 Task: Open a blank google sheet and write heading  SpendSmartAdd Dates in a column and its values below  '2023-05-01, 2023-05-03, 2023-05-05, 2023-05-10, 2023-05-15, 2023-05-20, 2023-05-25 & 2023-05-31'Add Categories in next column and its values below  Groceries, Dining Out, Transportation, Entertainment, Shopping, Utilities, Health & Miscellaneous. Add Descriptions in next column and its values below  Supermarket, Restaurant, Public Transport, Movie Tickets, Clothing Store, Internet Bill, Pharmacy & Online PurchaseAdd Amountin next column and its values below  $50, $30, $10, $20, $100, $60, $40 & $50Save page Budget Template Spreadsheet Workbook Sheet
Action: Mouse moved to (247, 166)
Screenshot: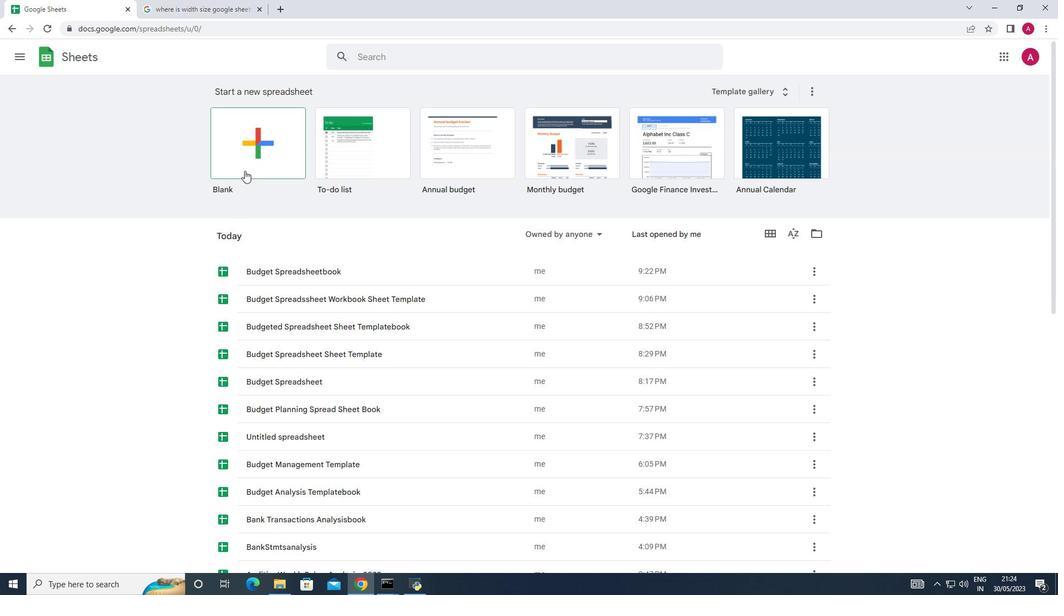 
Action: Mouse pressed left at (247, 166)
Screenshot: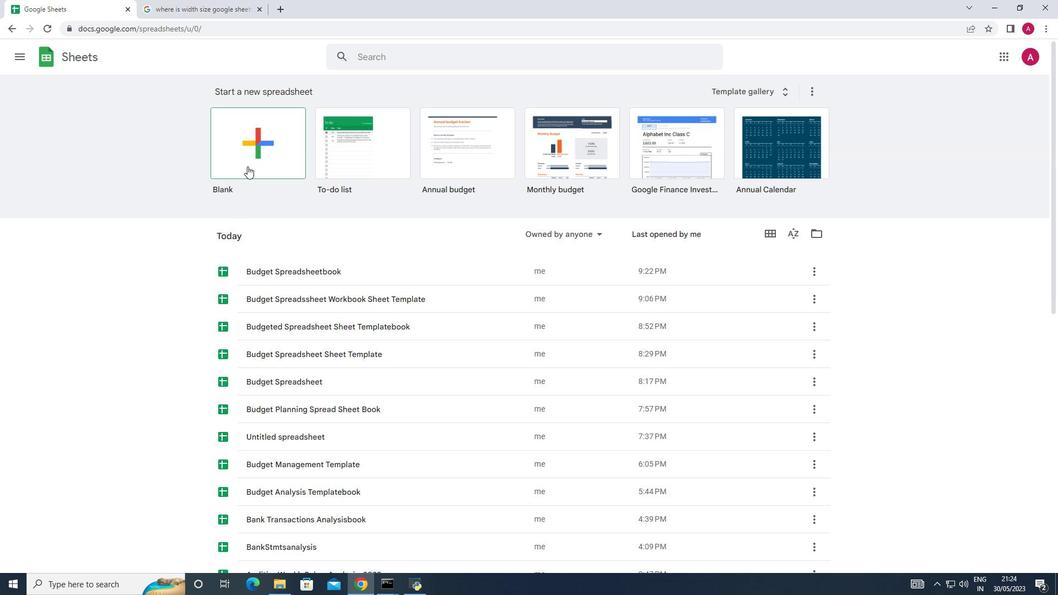 
Action: Mouse moved to (229, 186)
Screenshot: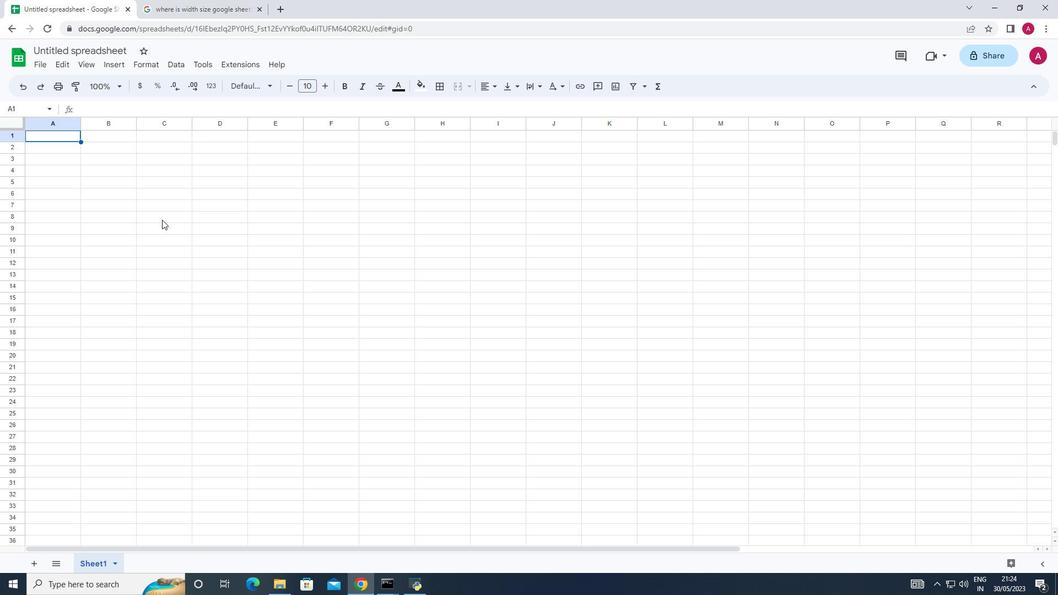 
Action: Key pressed <Key.shift>Spend<Key.shift>Sm<Key.backspace><Key.backspace><Key.space><Key.shift>Smart<Key.down><Key.shift>Dates<Key.down>2023-05-01<Key.enter>2023-050<Key.backspace>-03<Key.enter>2023-05-05<Key.enter>2023-05-10<Key.enter>2023-05-15<Key.enter>2023-05-20<Key.enter>2023-05-25<Key.enter>2023-05-31<Key.enter><Key.right><Key.up><Key.up><Key.up><Key.up><Key.up><Key.up><Key.up><Key.up><Key.up><Key.shift>Categories<Key.down><Key.shift><Key.shift><Key.shift><Key.shift><Key.shift><Key.shift><Key.shift><Key.shift><Key.shift>Groceriew<Key.backspace>s<Key.down><Key.shift>Dining<Key.space><Key.shift>Out<Key.down><Key.shift>Transportation<Key.down><Key.shift><Key.shift><Key.shift><Key.shift><Key.shift><Key.shift><Key.shift><Key.shift><Key.shift><Key.shift><Key.shift><Key.shift><Key.shift><Key.shift>Entertainment<Key.down><Key.shift>Shopping<Key.down><Key.shift><Key.shift><Key.shift>Utilitieas<Key.backspace><Key.backspace>s<Key.down><Key.shift>Health<Key.down><Key.shift>Miscellaneous<Key.right><Key.up><Key.up><Key.up><Key.up><Key.up><Key.up><Key.up><Key.up><Key.shift>Descripy<Key.backspace>tions<Key.down><Key.shift>Supermarket<Key.down><Key.shift><Key.shift><Key.shift><Key.shift><Key.shift><Key.shift><Key.shift><Key.shift><Key.shift><Key.shift><Key.shift><Key.shift><Key.shift><Key.shift><Key.shift><Key.shift><Key.shift><Key.shift><Key.shift><Key.shift><Key.shift><Key.shift><Key.shift><Key.shift><Key.shift><Key.shift><Key.shift><Key.shift><Key.shift><Key.shift><Key.shift><Key.shift><Key.shift><Key.shift><Key.shift><Key.shift><Key.shift><Key.shift><Key.shift><Key.shift><Key.shift>Reataurant<Key.down><Key.shift>Public<Key.down><Key.shift>Transport<Key.down><Key.shift>Movie<Key.space><Key.shift>Tickets<Key.down><Key.shift><Key.shift><Key.shift><Key.shift>Clothing<Key.space><Key.shift><Key.shift><Key.shift><Key.shift><Key.shift><Key.shift>Store<Key.down><Key.shift><Key.shift><Key.shift><Key.shift>Internet<Key.space><Key.shift>Bill<Key.down><Key.shift>Pharmacy<Key.right><Key.up><Key.up><Key.up><Key.up><Key.up><Key.up><Key.up><Key.up><Key.shift>Amount<Key.down>50<Key.enter>30<Key.enter>10<Key.enter>20<Key.enter>100<Key.enter>60<Key.enter>40<Key.enter>50<Key.enter>
Screenshot: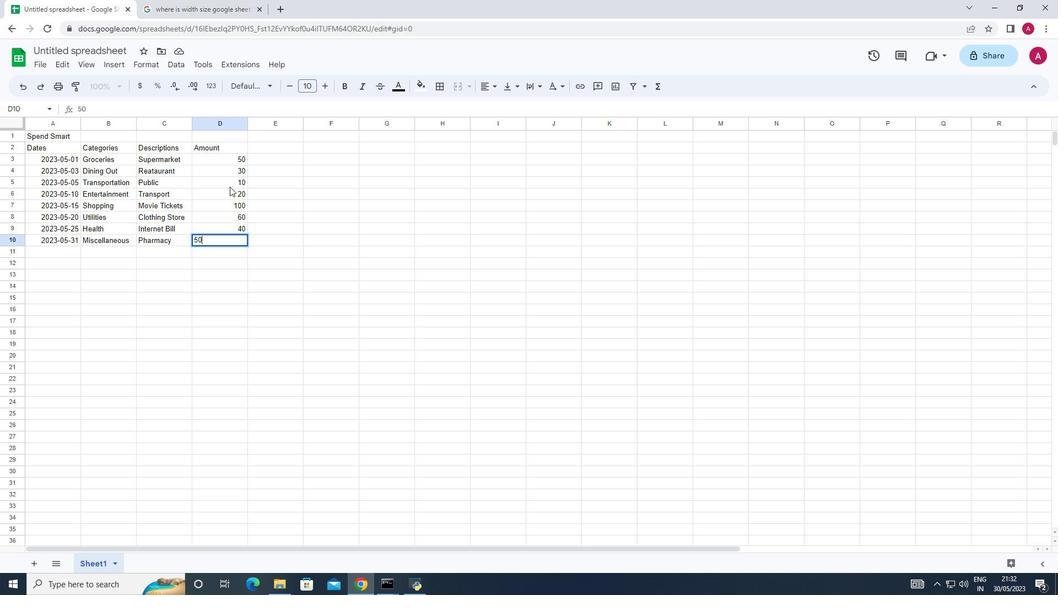 
Action: Mouse moved to (232, 155)
Screenshot: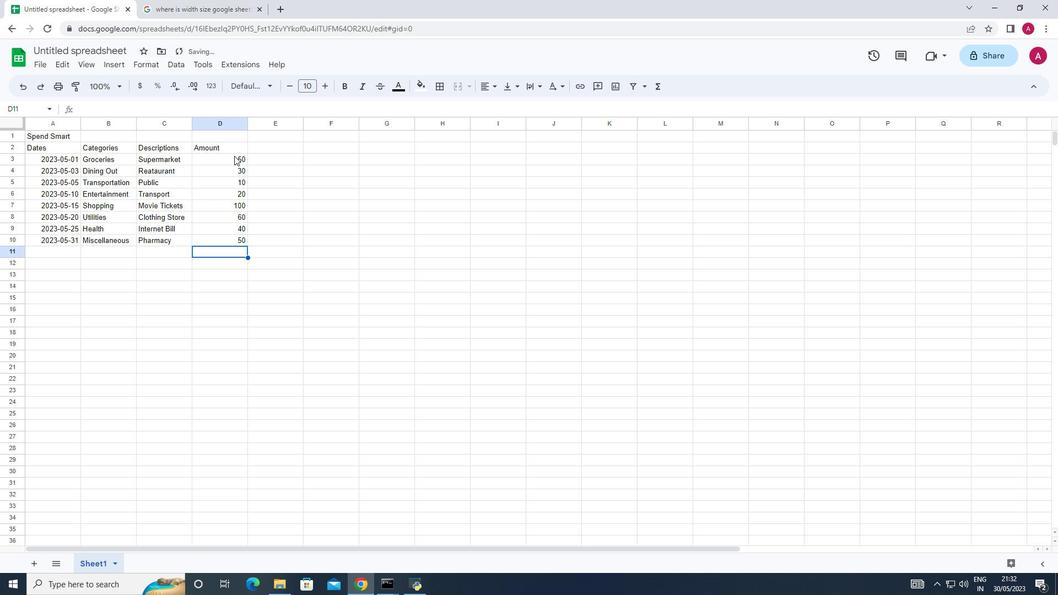 
Action: Mouse pressed left at (232, 155)
Screenshot: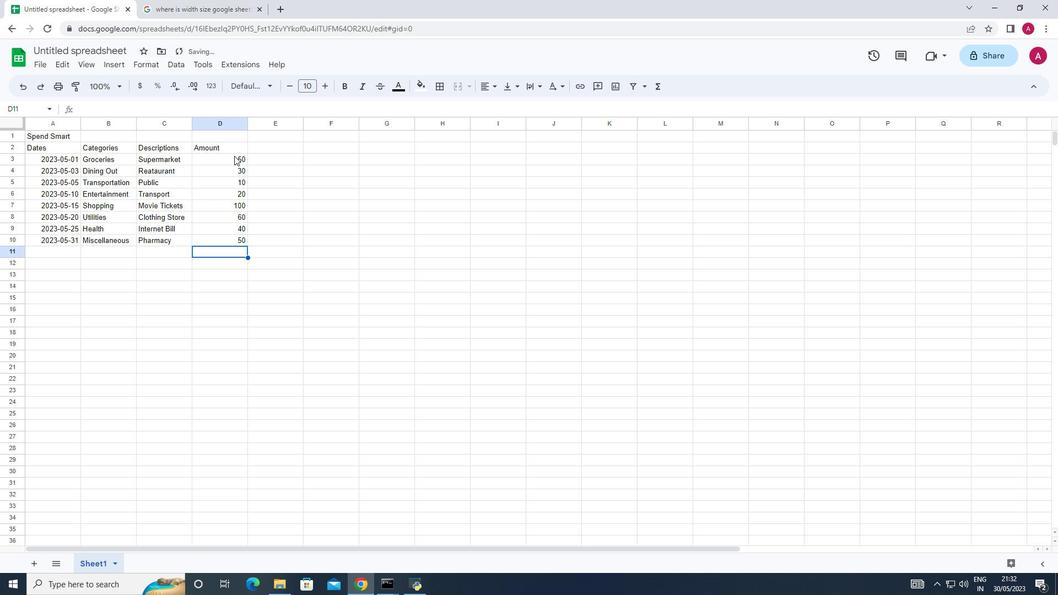 
Action: Mouse moved to (305, 284)
Screenshot: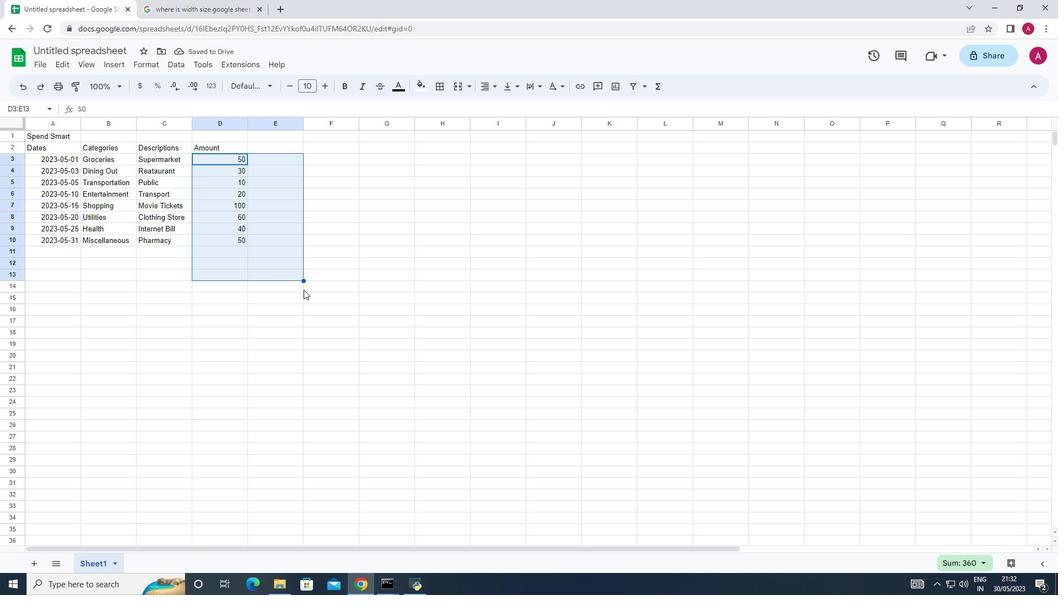 
Action: Mouse pressed left at (305, 284)
Screenshot: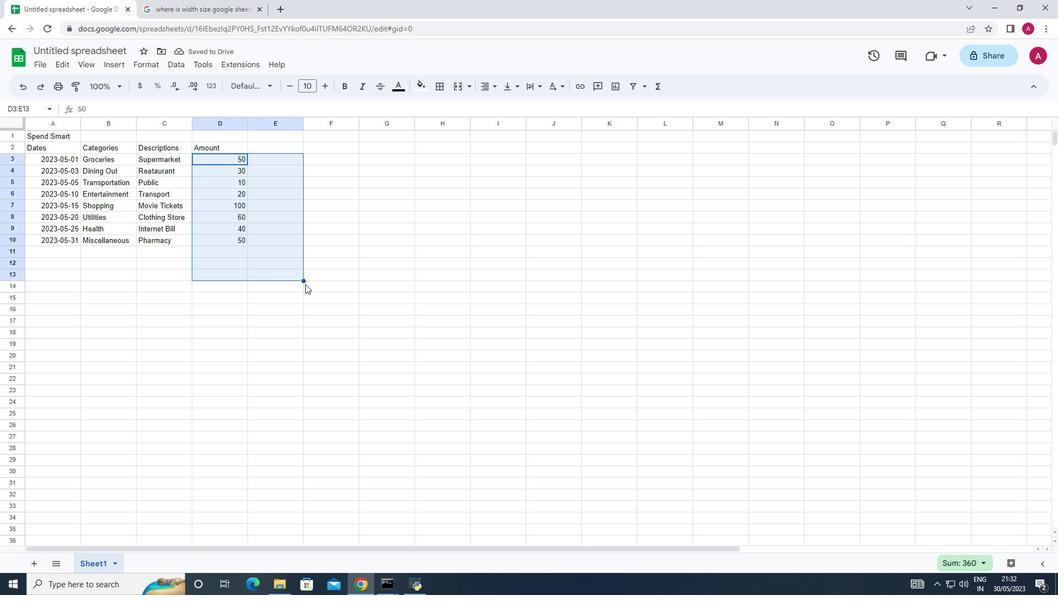 
Action: Mouse moved to (286, 207)
Screenshot: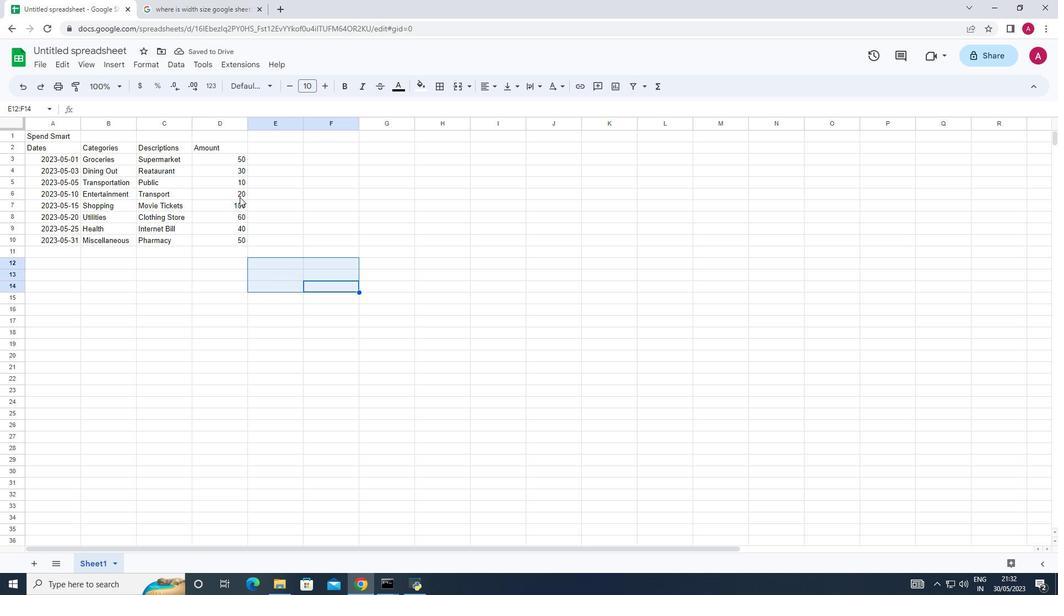 
Action: Mouse pressed left at (286, 207)
Screenshot: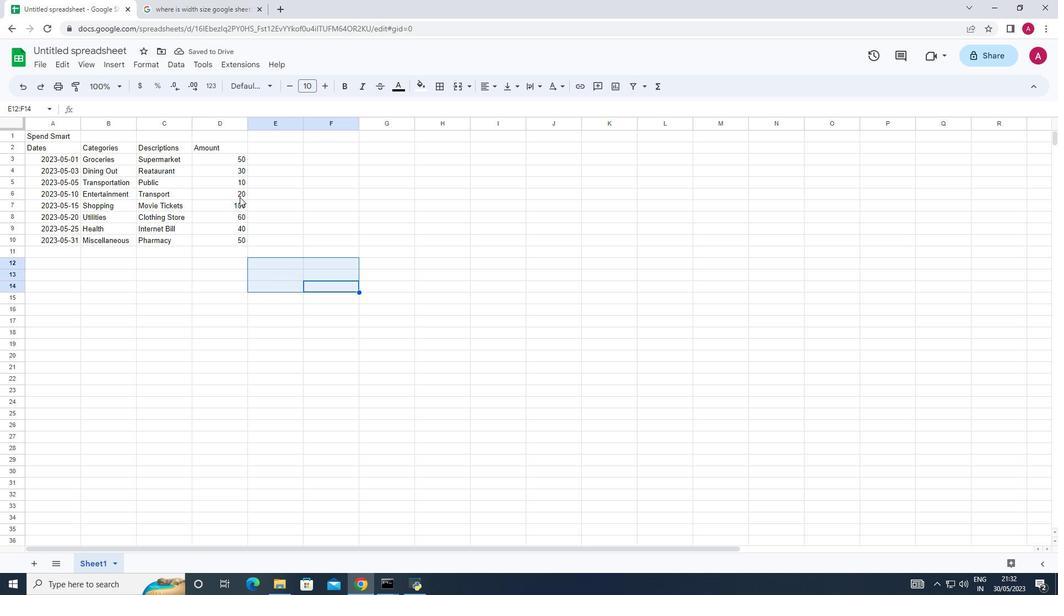 
Action: Mouse moved to (216, 159)
Screenshot: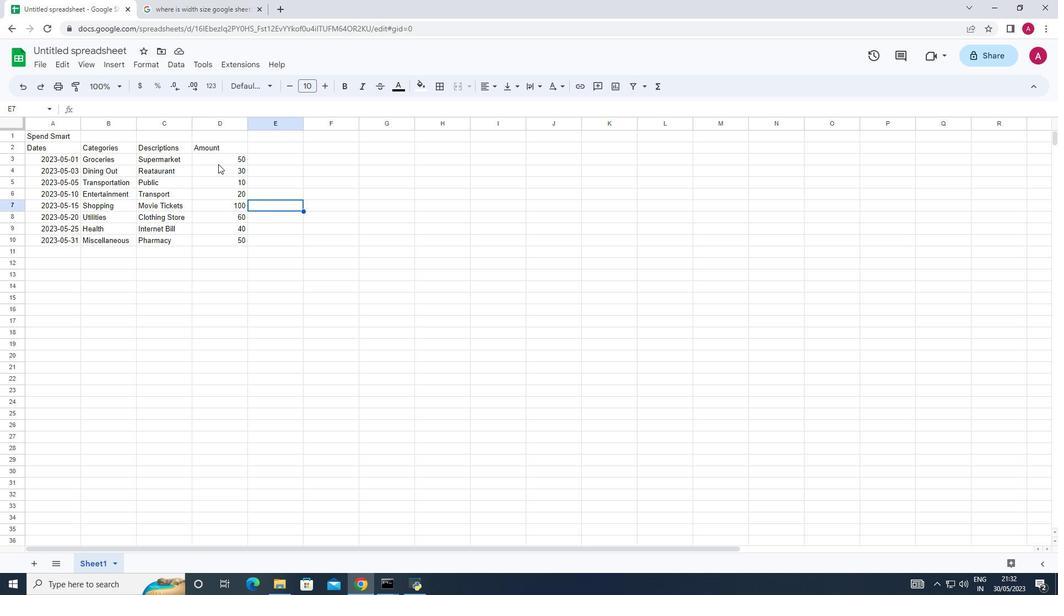 
Action: Mouse pressed left at (216, 159)
Screenshot: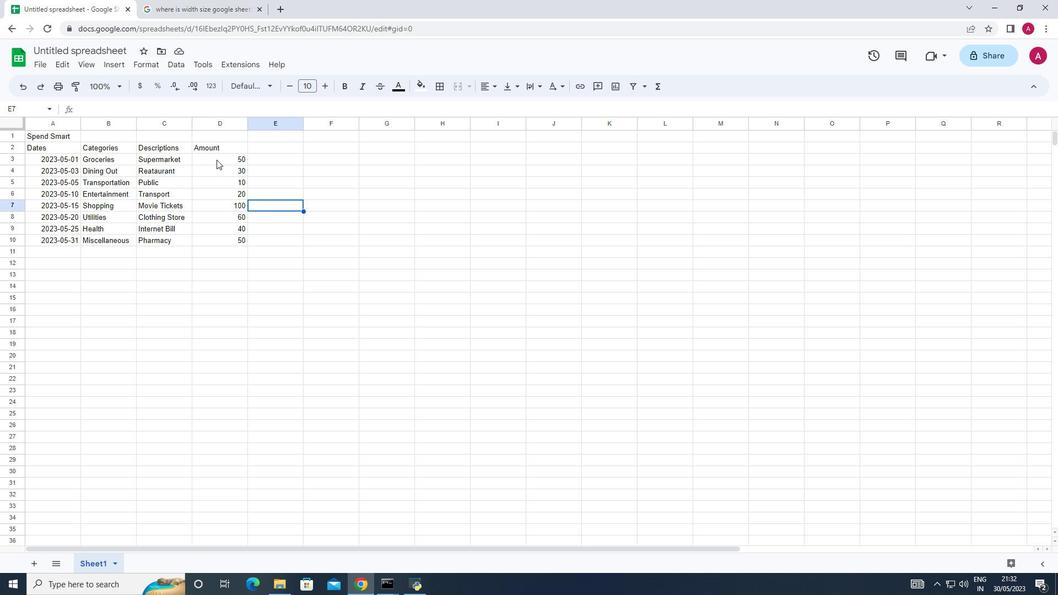 
Action: Mouse moved to (148, 66)
Screenshot: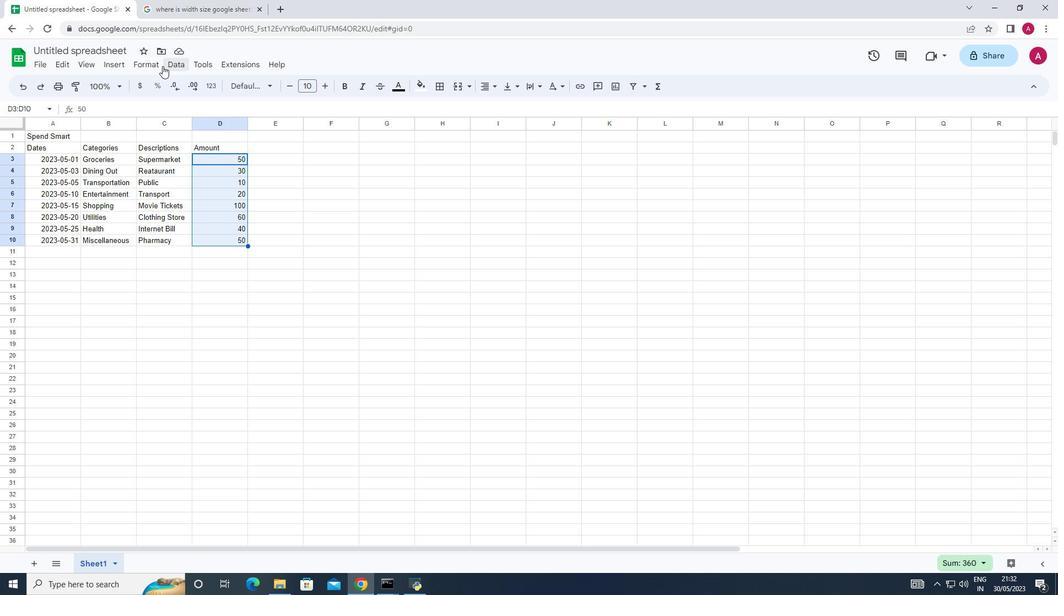 
Action: Mouse pressed left at (148, 66)
Screenshot: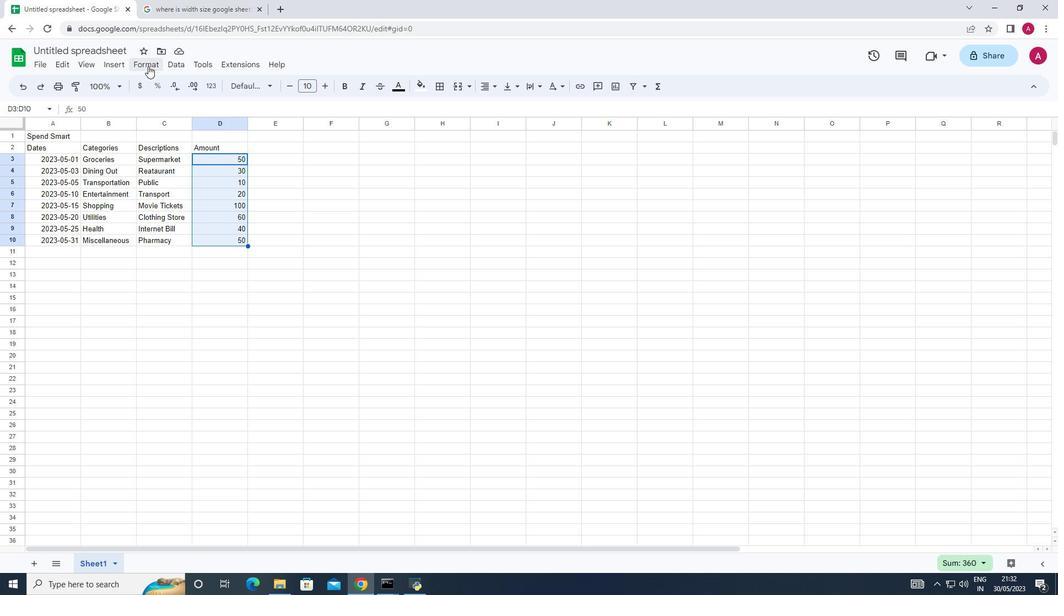
Action: Mouse moved to (167, 111)
Screenshot: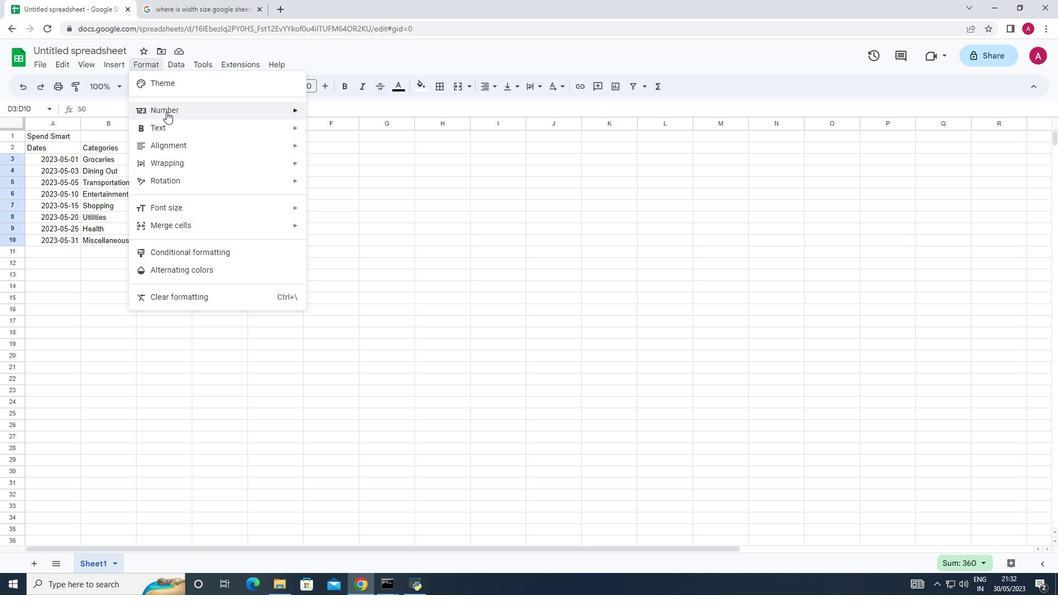 
Action: Mouse pressed left at (167, 111)
Screenshot: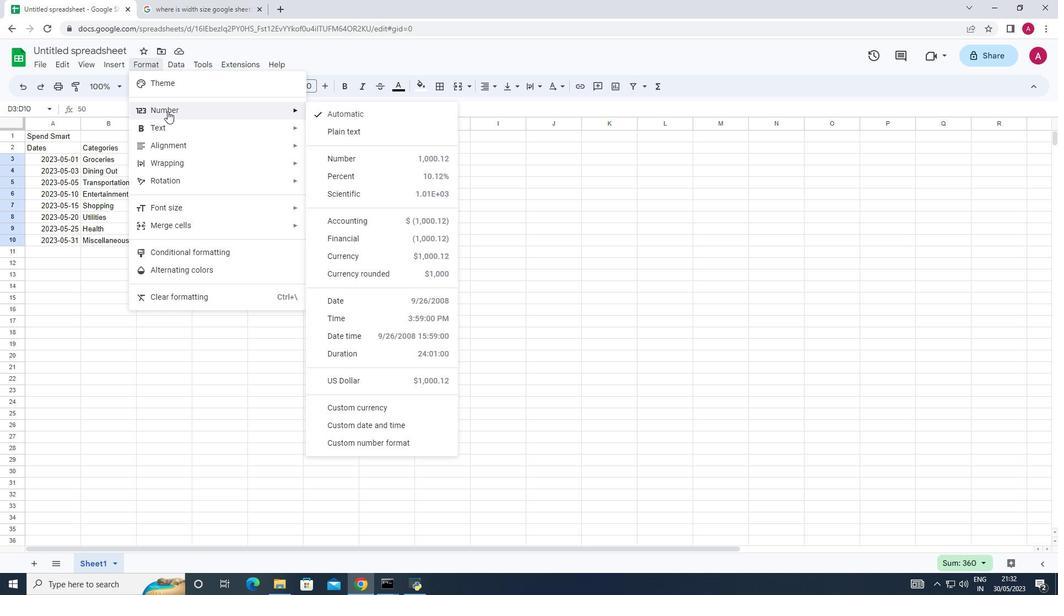 
Action: Mouse moved to (363, 259)
Screenshot: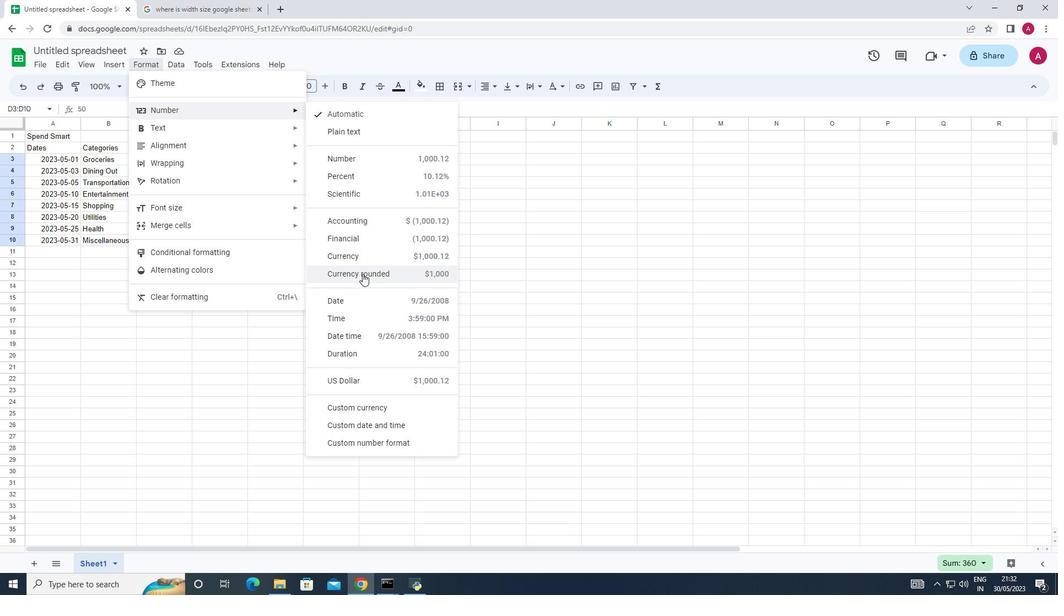 
Action: Mouse pressed left at (363, 259)
Screenshot: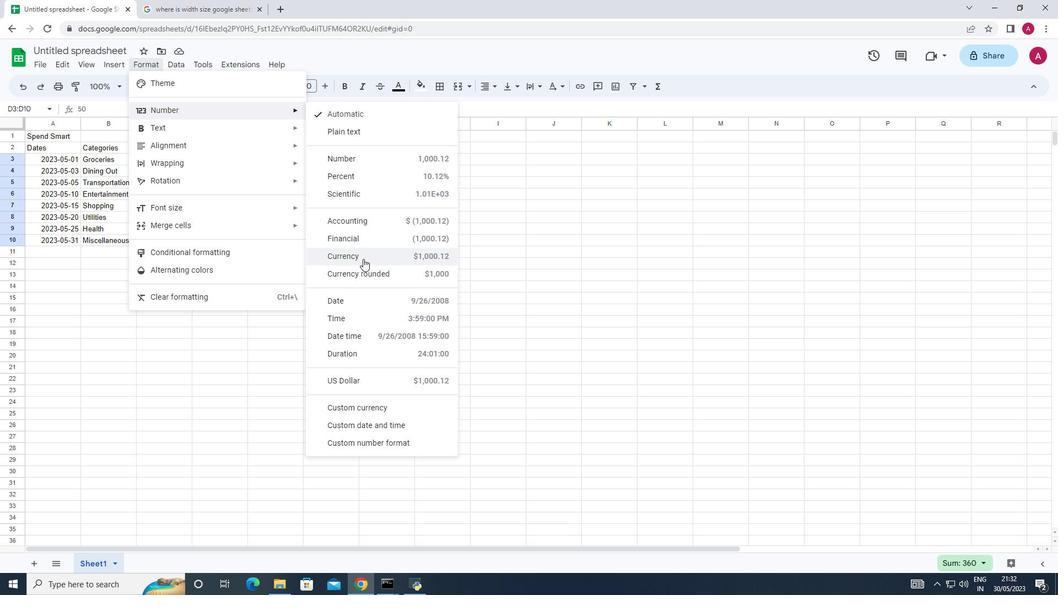 
Action: Mouse moved to (81, 50)
Screenshot: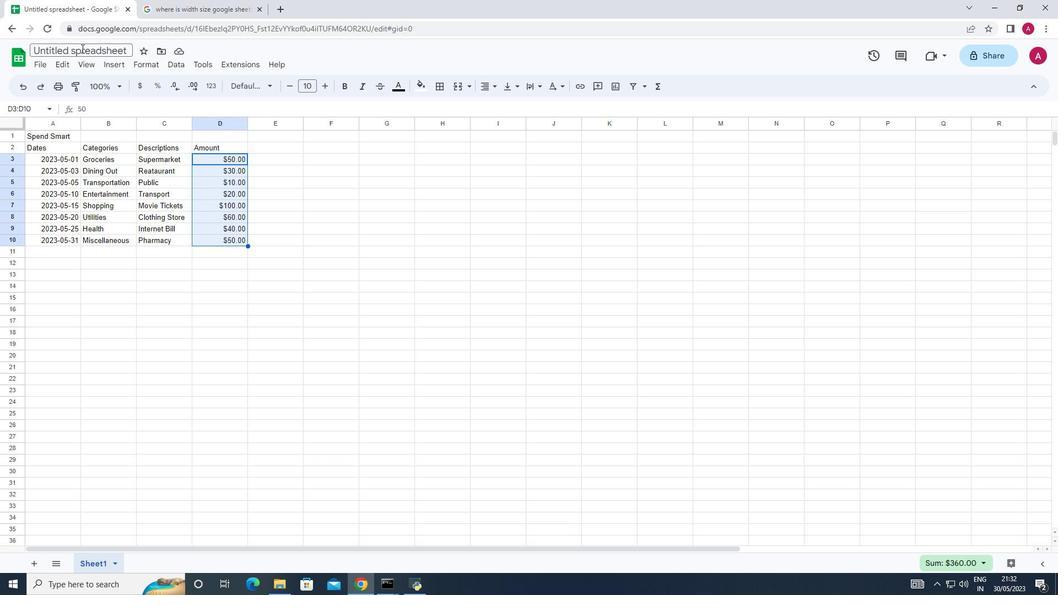 
Action: Mouse pressed left at (81, 50)
Screenshot: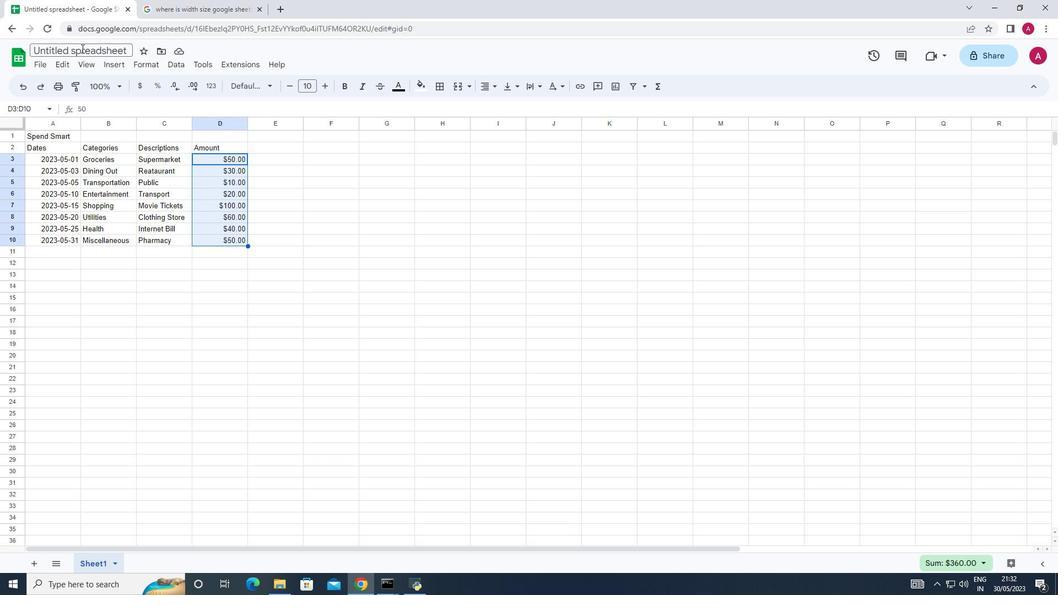 
Action: Mouse moved to (431, 256)
Screenshot: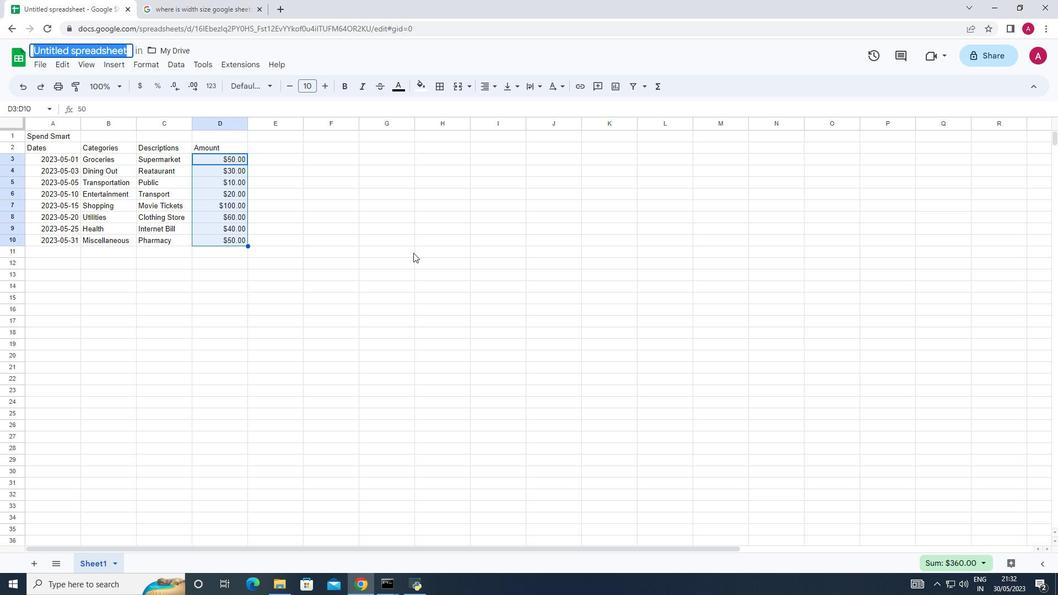 
Action: Key pressed <Key.backspace><Key.shift>Budget<Key.space><Key.shift>Template<Key.space><Key.shift>Spreadssg<Key.backspace>heet<Key.space><Key.shift>Workbook<Key.space><Key.shift>Sheet
Screenshot: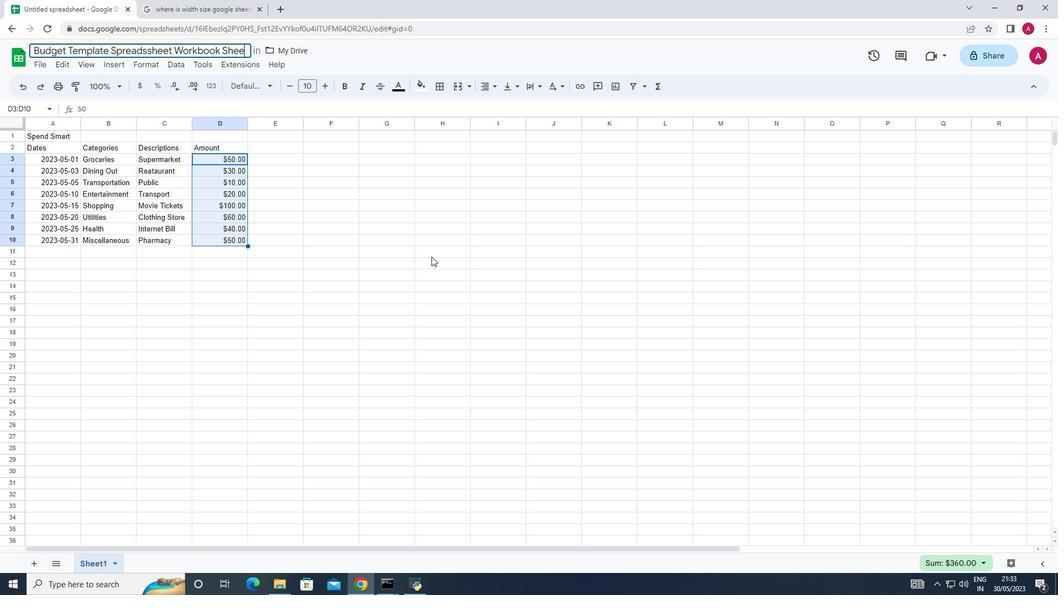 
Action: Mouse moved to (337, 349)
Screenshot: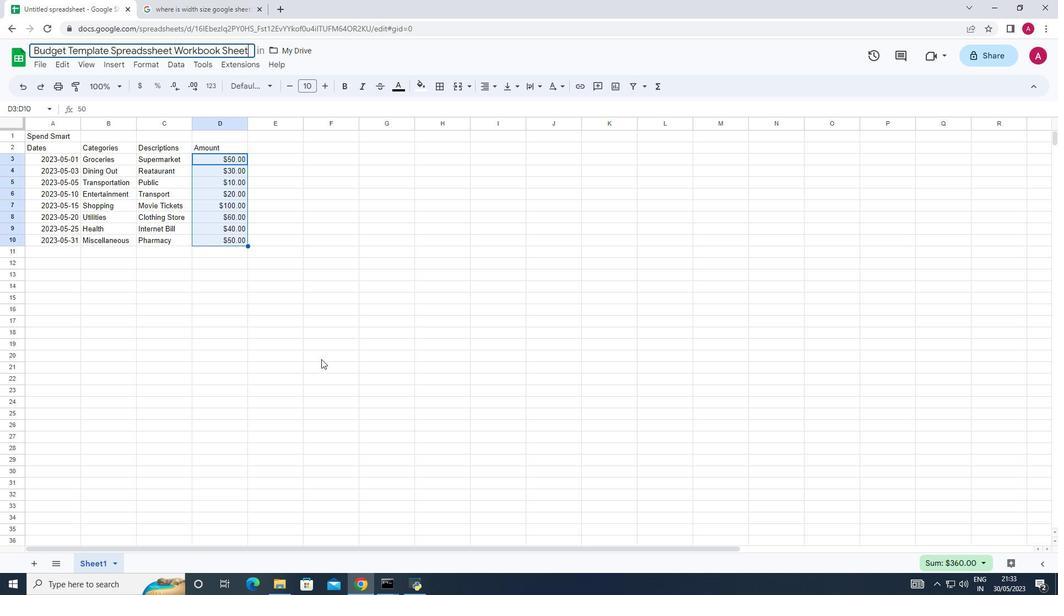 
Action: Mouse pressed left at (337, 349)
Screenshot: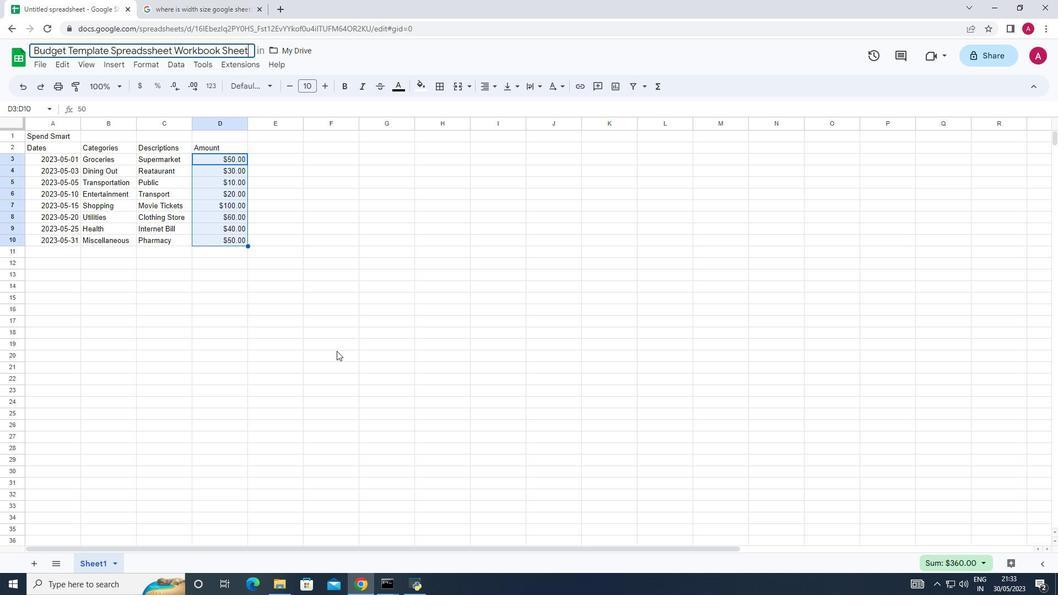 
Action: Mouse moved to (311, 412)
Screenshot: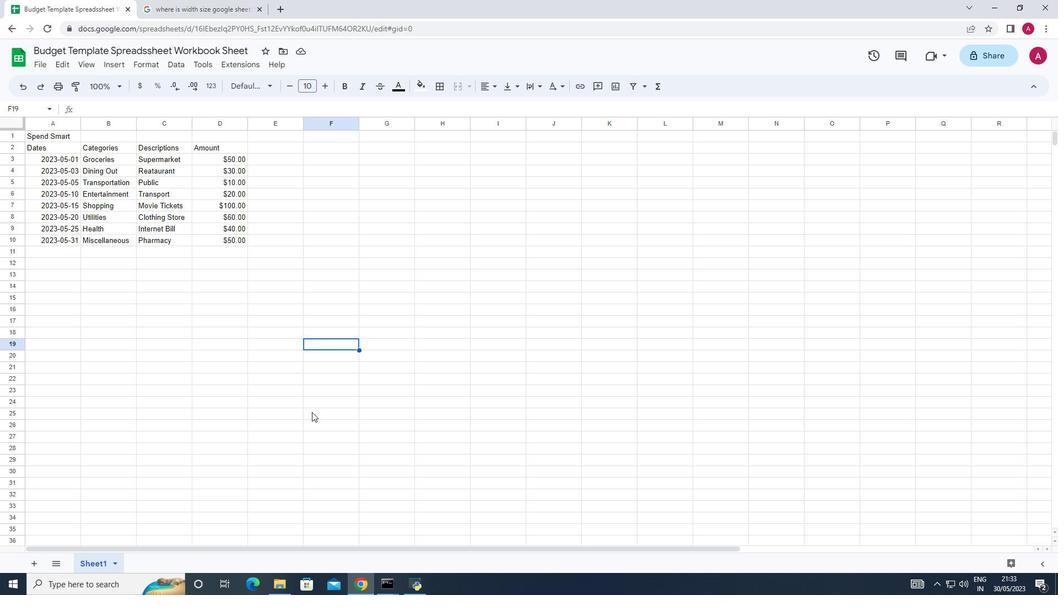 
Action: Key pressed ctrl+S
Screenshot: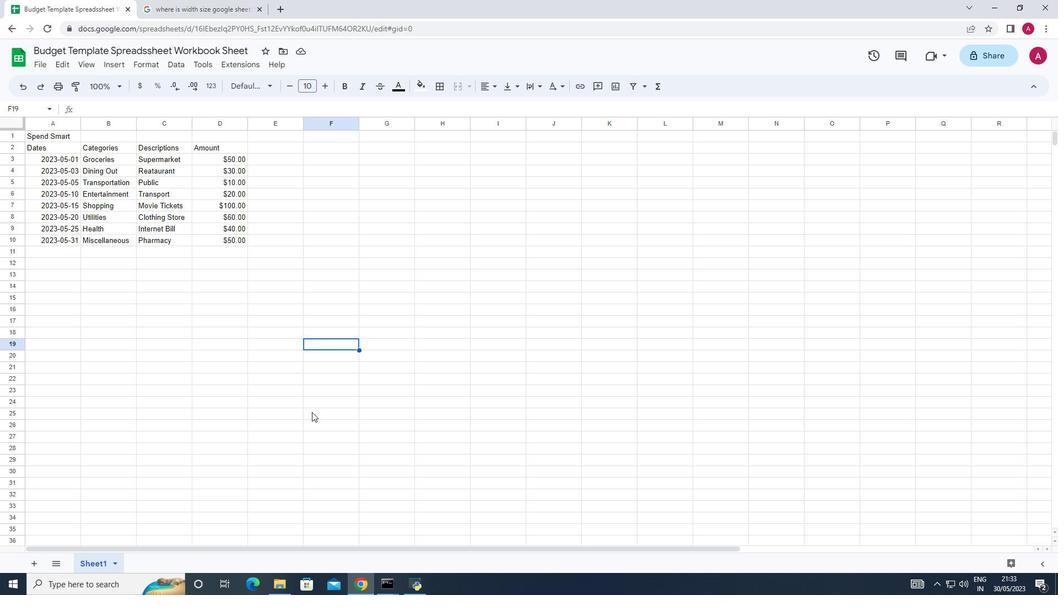 
Action: Mouse moved to (310, 412)
Screenshot: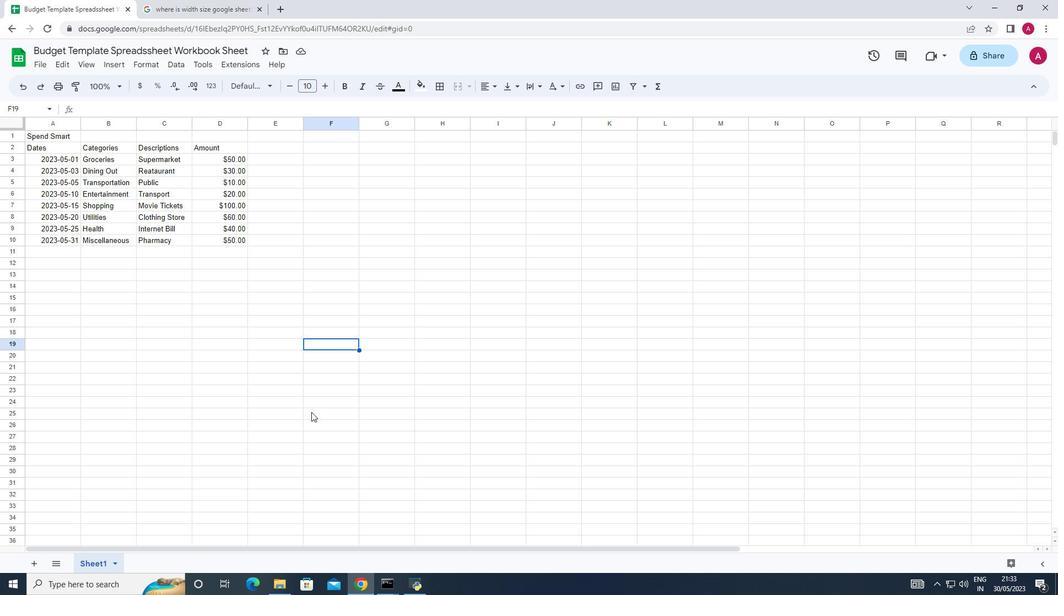 
